 Task: Add Garden Of Life Raw Probiotics Kids to the cart.
Action: Mouse moved to (299, 156)
Screenshot: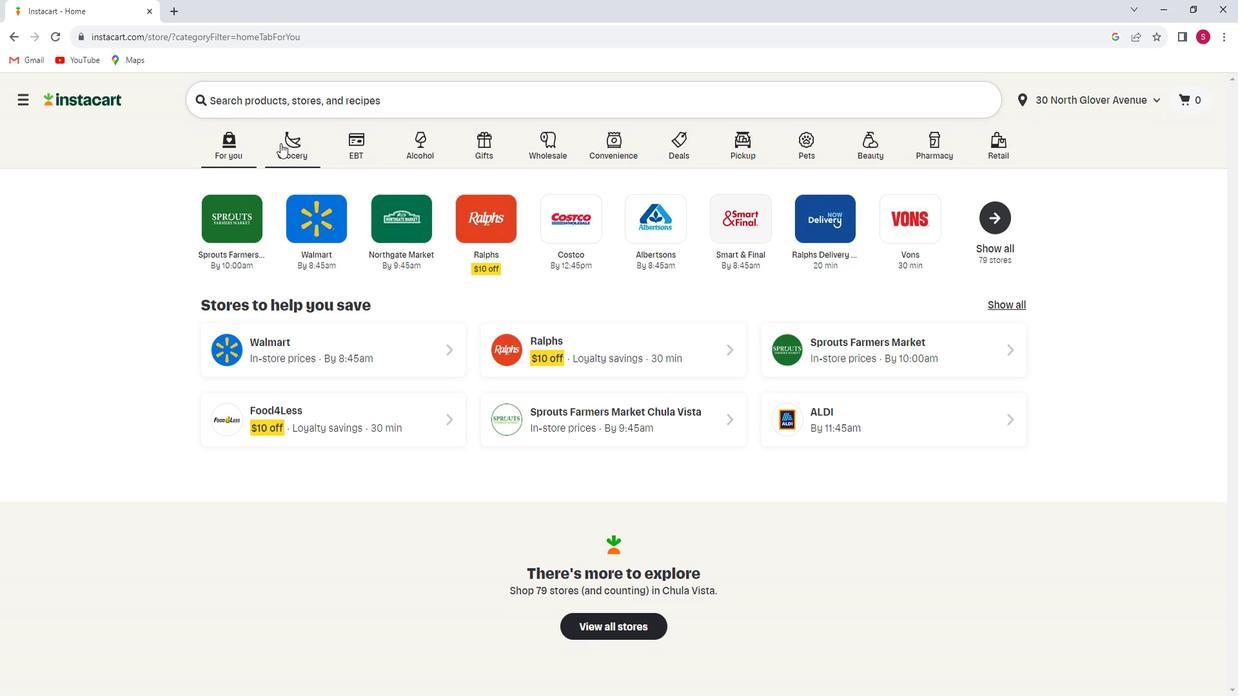 
Action: Mouse pressed left at (299, 156)
Screenshot: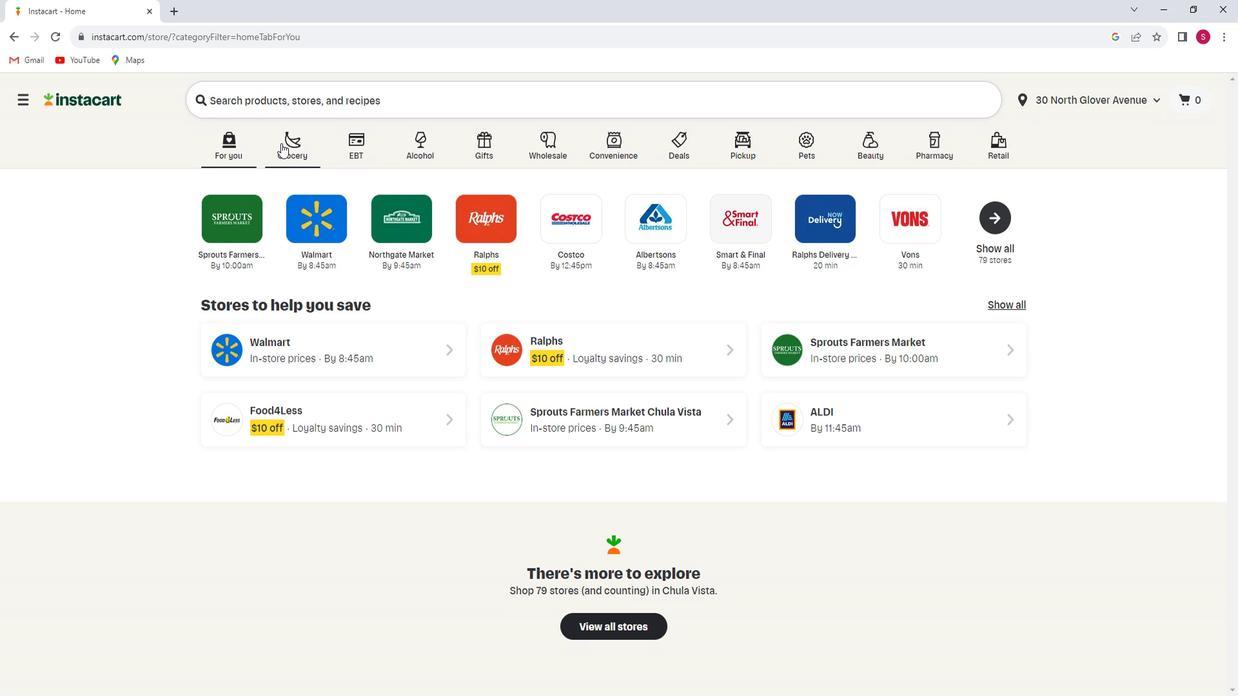 
Action: Mouse moved to (304, 385)
Screenshot: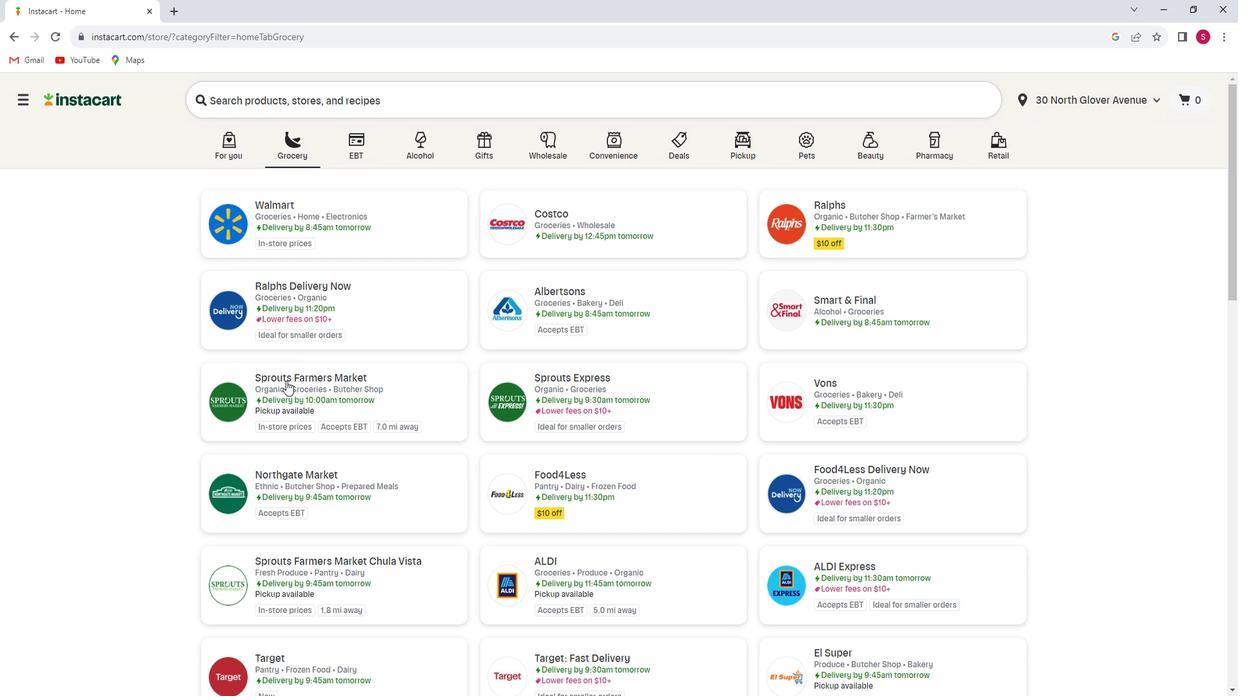 
Action: Mouse pressed left at (304, 385)
Screenshot: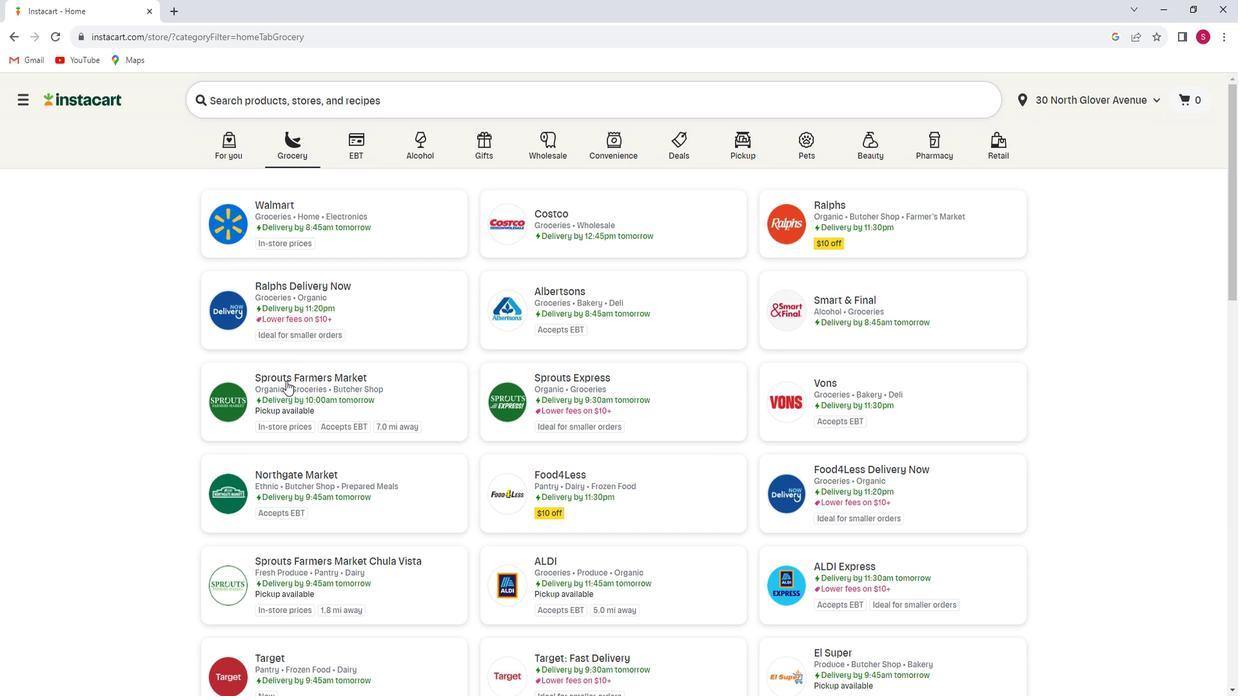 
Action: Mouse moved to (110, 434)
Screenshot: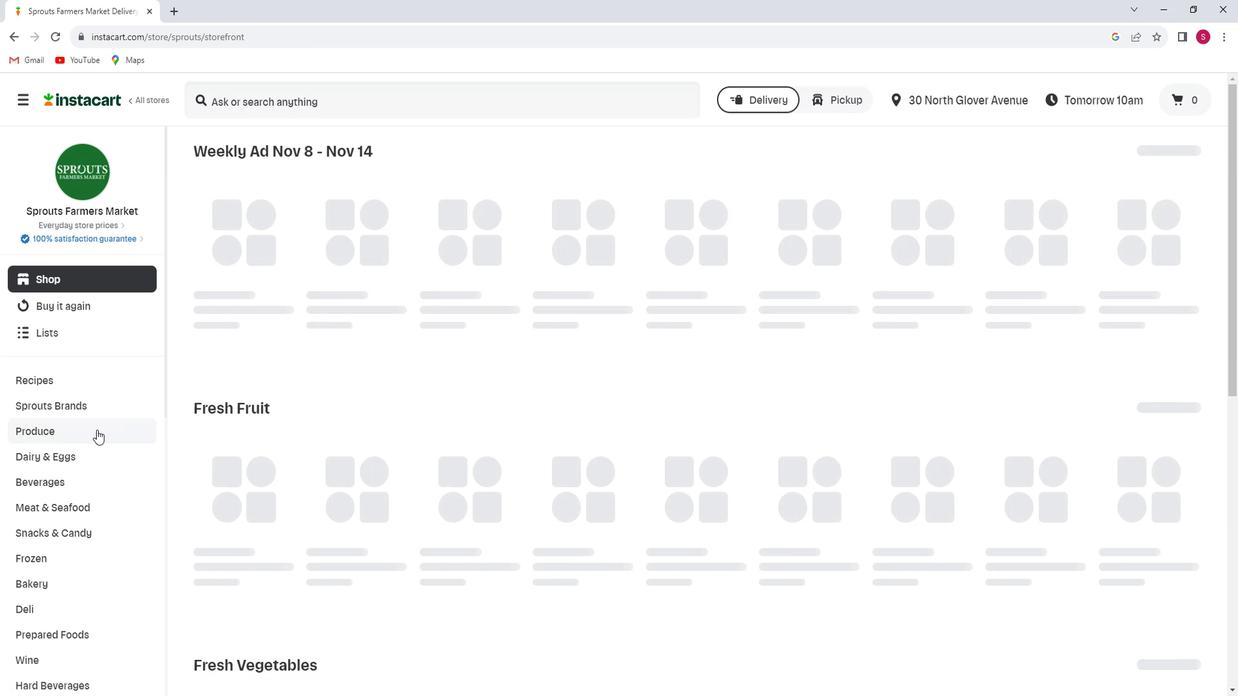 
Action: Mouse scrolled (110, 433) with delta (0, 0)
Screenshot: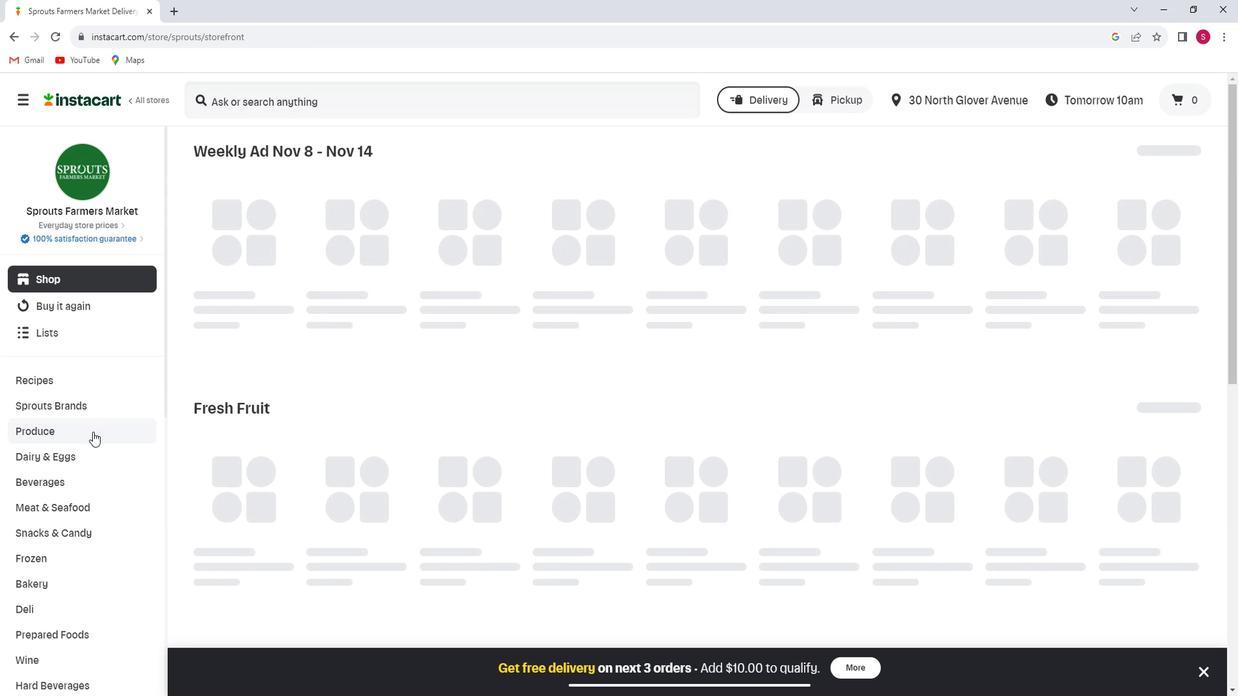 
Action: Mouse scrolled (110, 433) with delta (0, 0)
Screenshot: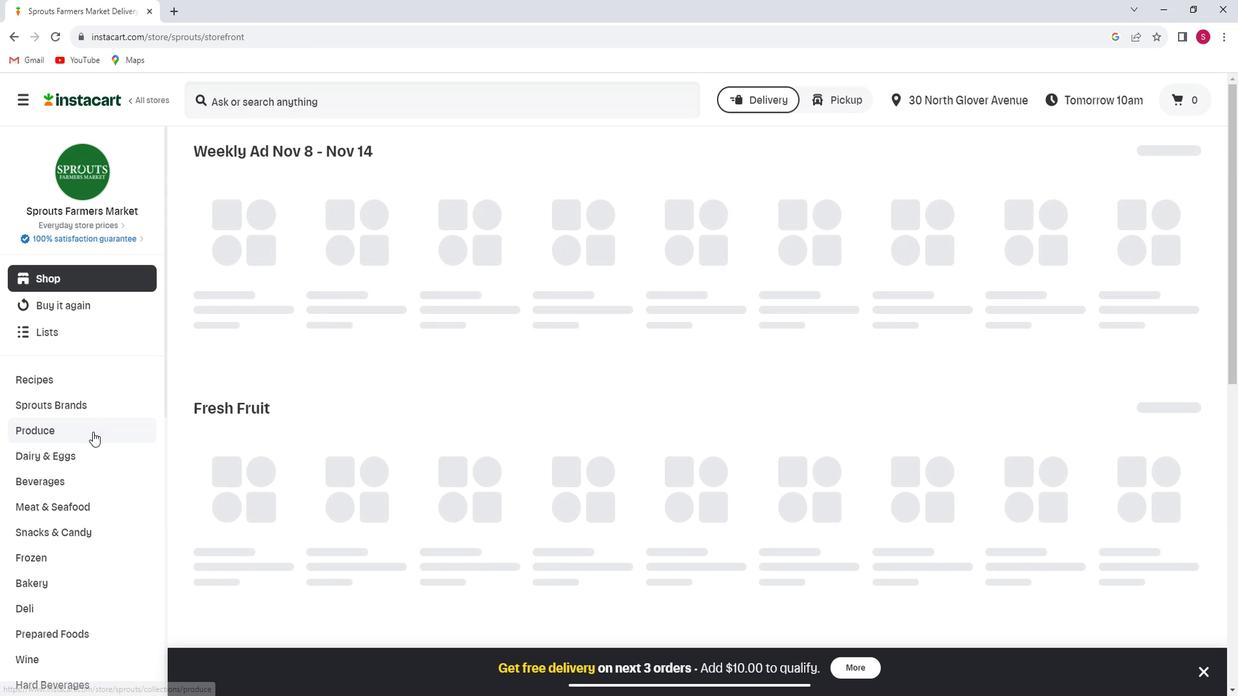 
Action: Mouse scrolled (110, 433) with delta (0, 0)
Screenshot: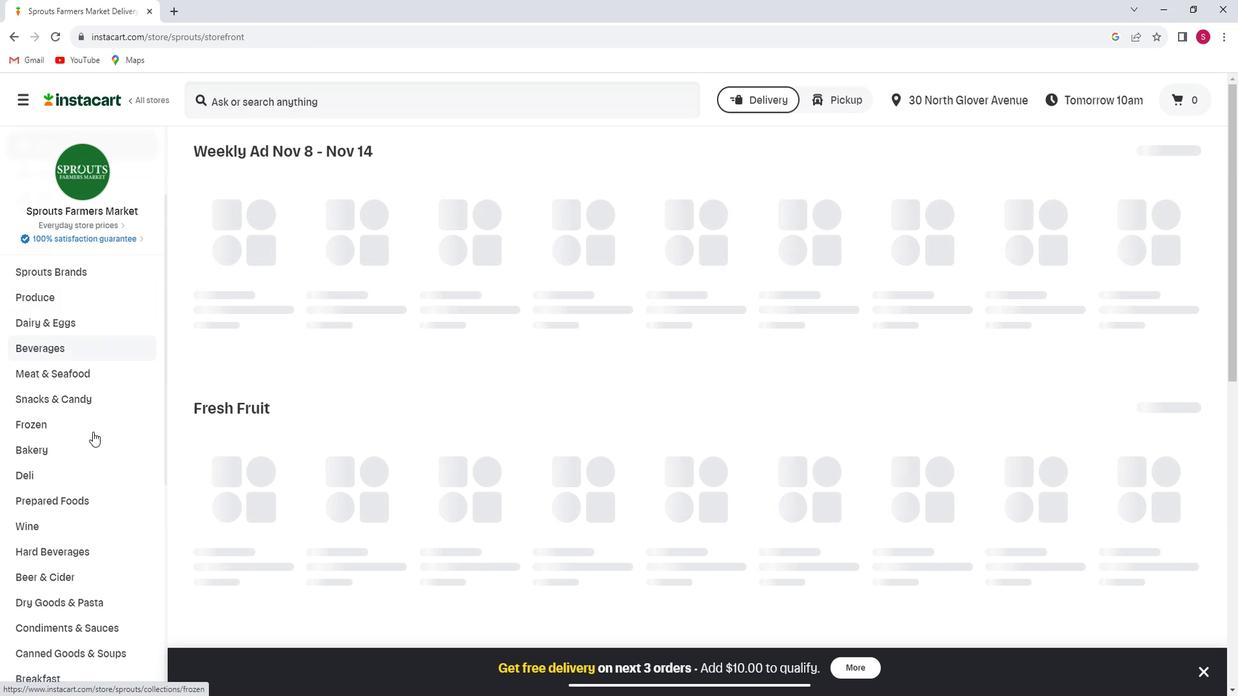 
Action: Mouse scrolled (110, 433) with delta (0, 0)
Screenshot: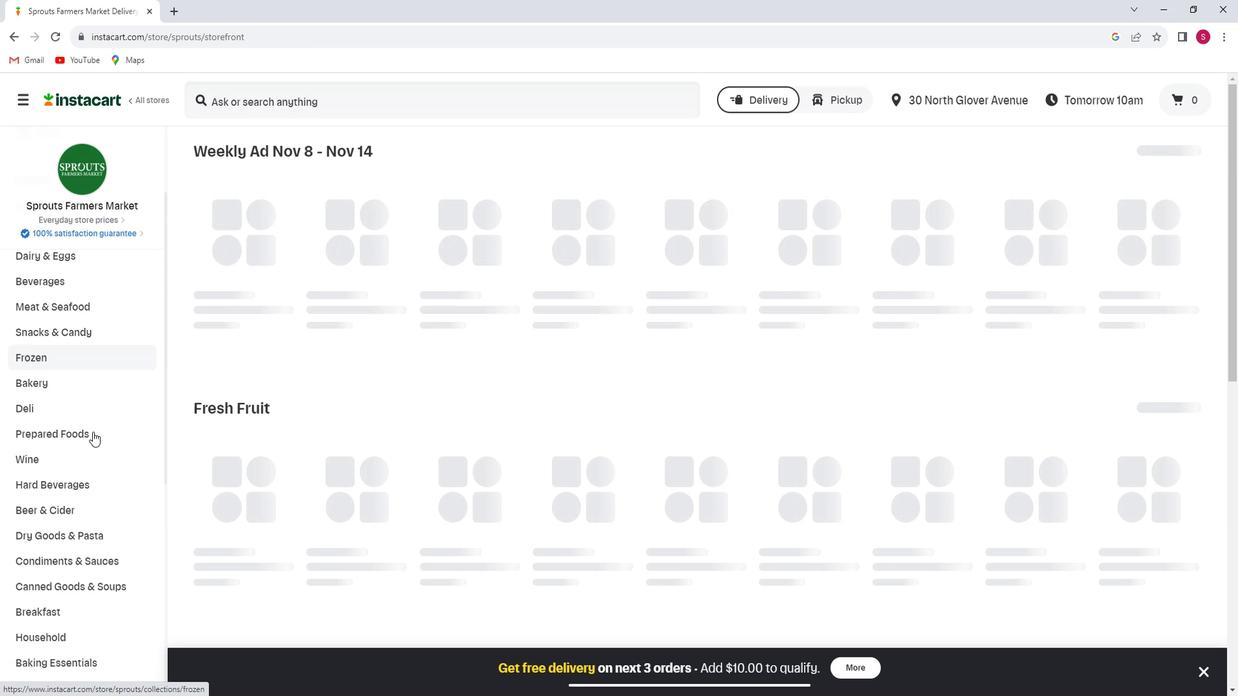 
Action: Mouse scrolled (110, 433) with delta (0, 0)
Screenshot: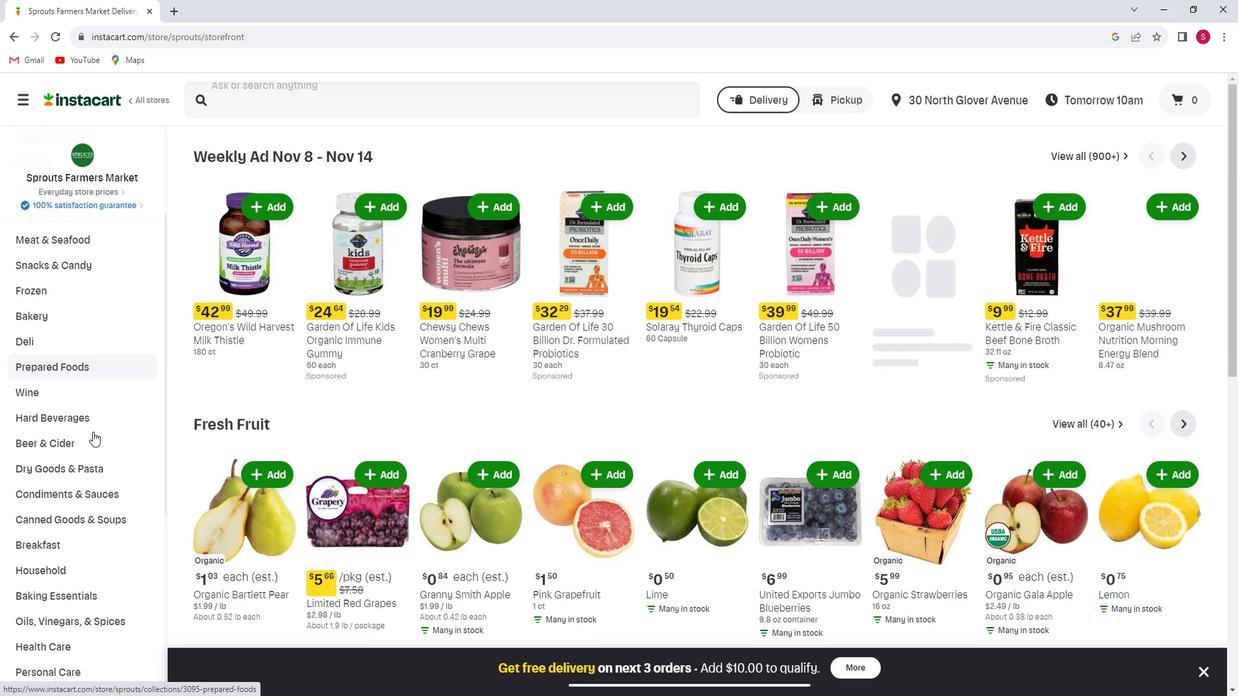 
Action: Mouse scrolled (110, 433) with delta (0, 0)
Screenshot: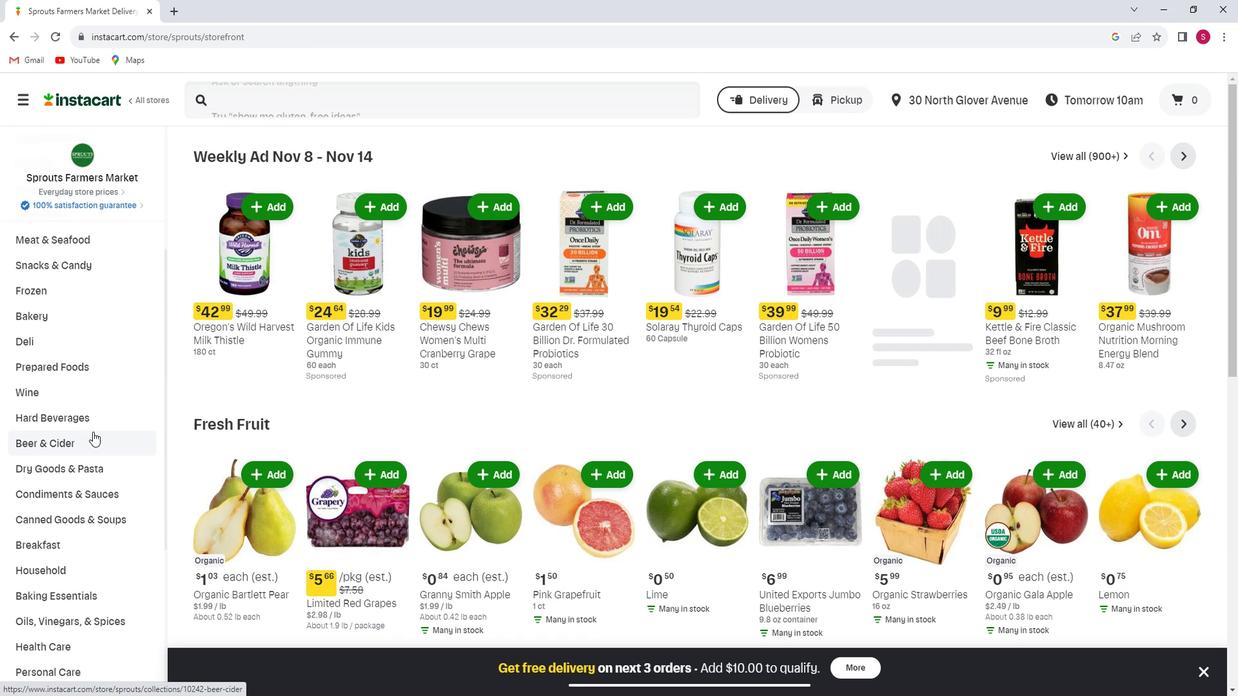 
Action: Mouse scrolled (110, 433) with delta (0, 0)
Screenshot: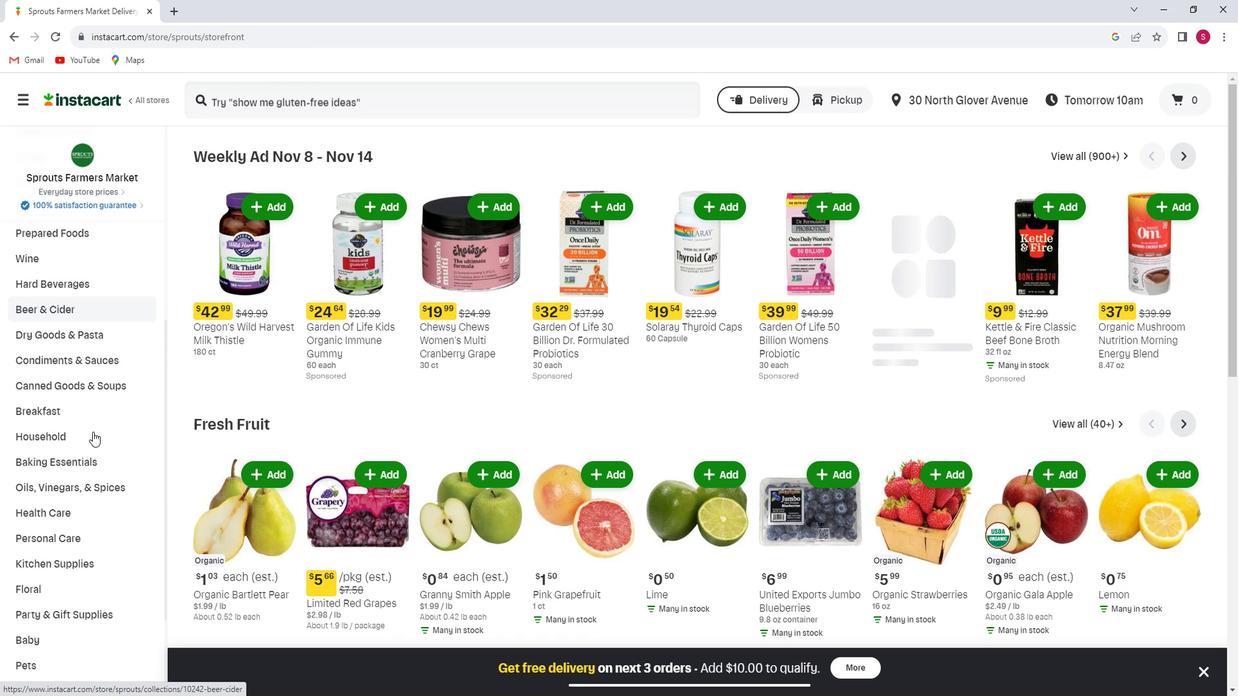 
Action: Mouse scrolled (110, 433) with delta (0, 0)
Screenshot: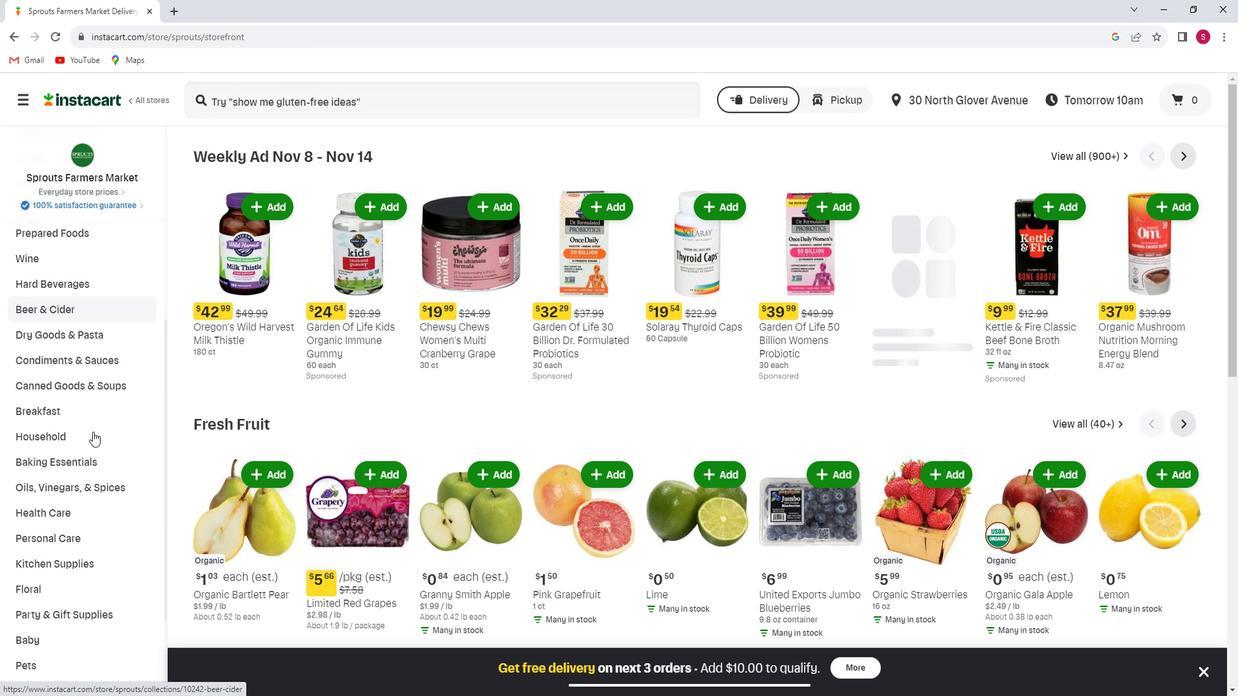 
Action: Mouse moved to (103, 438)
Screenshot: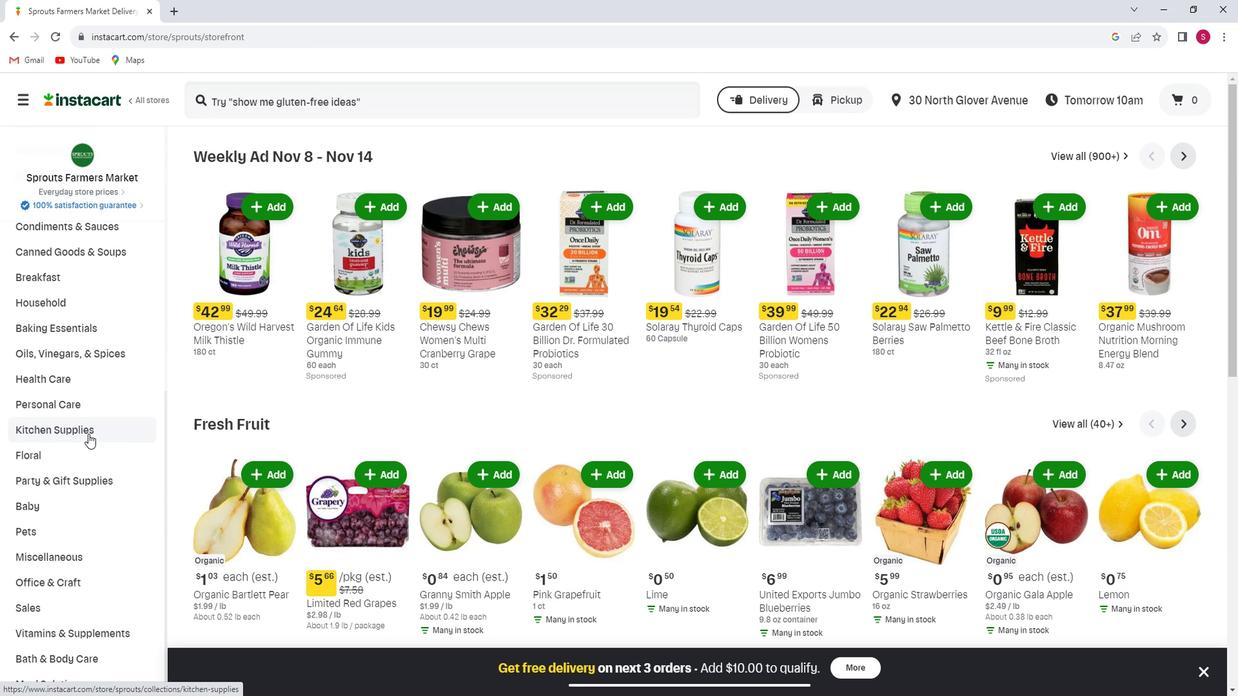 
Action: Mouse scrolled (103, 437) with delta (0, 0)
Screenshot: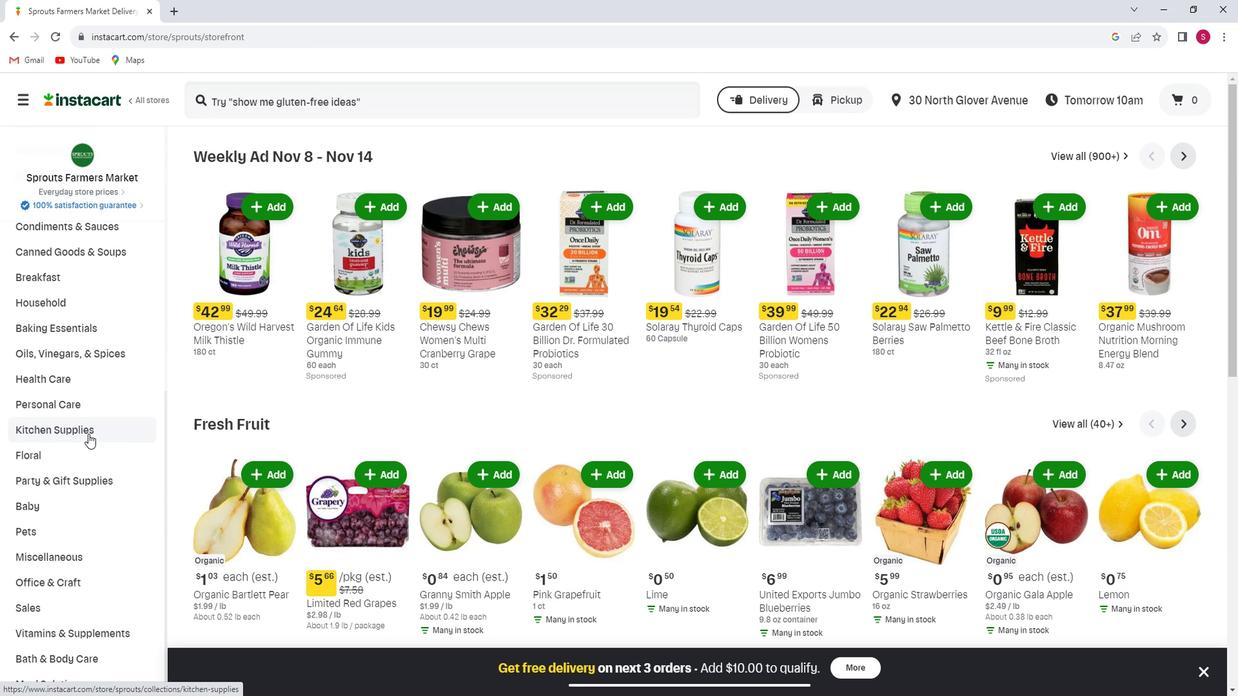 
Action: Mouse moved to (101, 441)
Screenshot: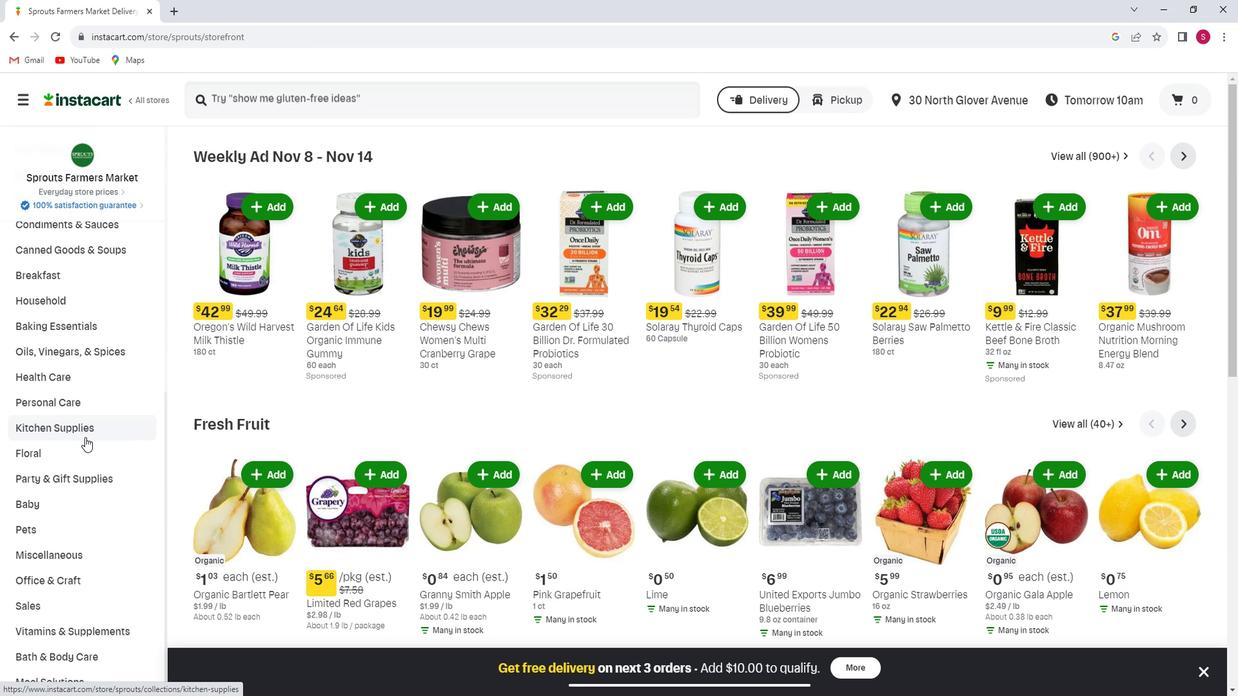 
Action: Mouse scrolled (101, 440) with delta (0, 0)
Screenshot: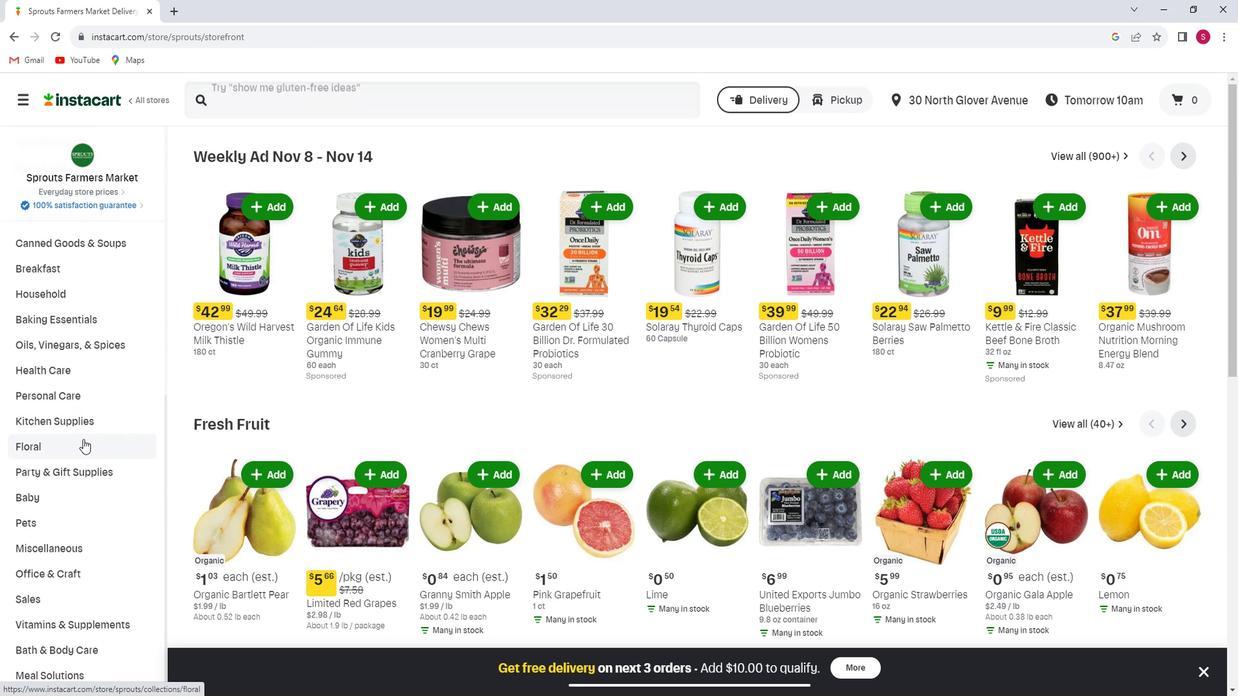 
Action: Mouse moved to (63, 492)
Screenshot: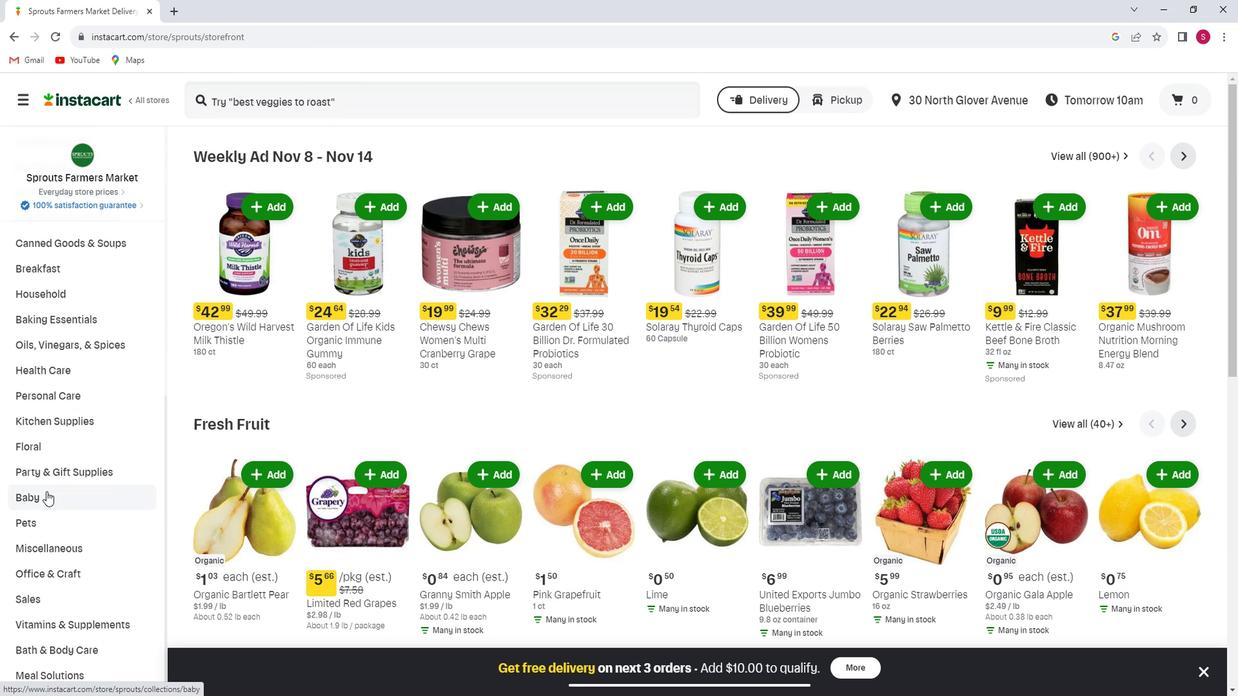 
Action: Mouse pressed left at (63, 492)
Screenshot: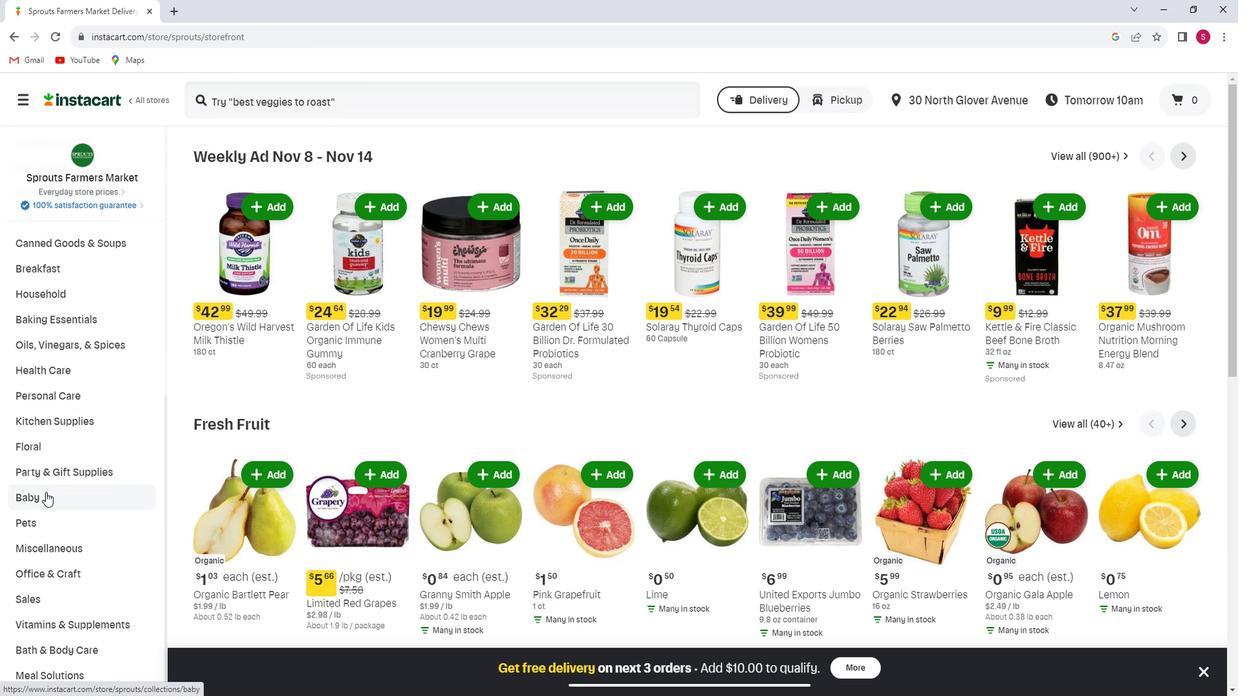 
Action: Mouse moved to (73, 520)
Screenshot: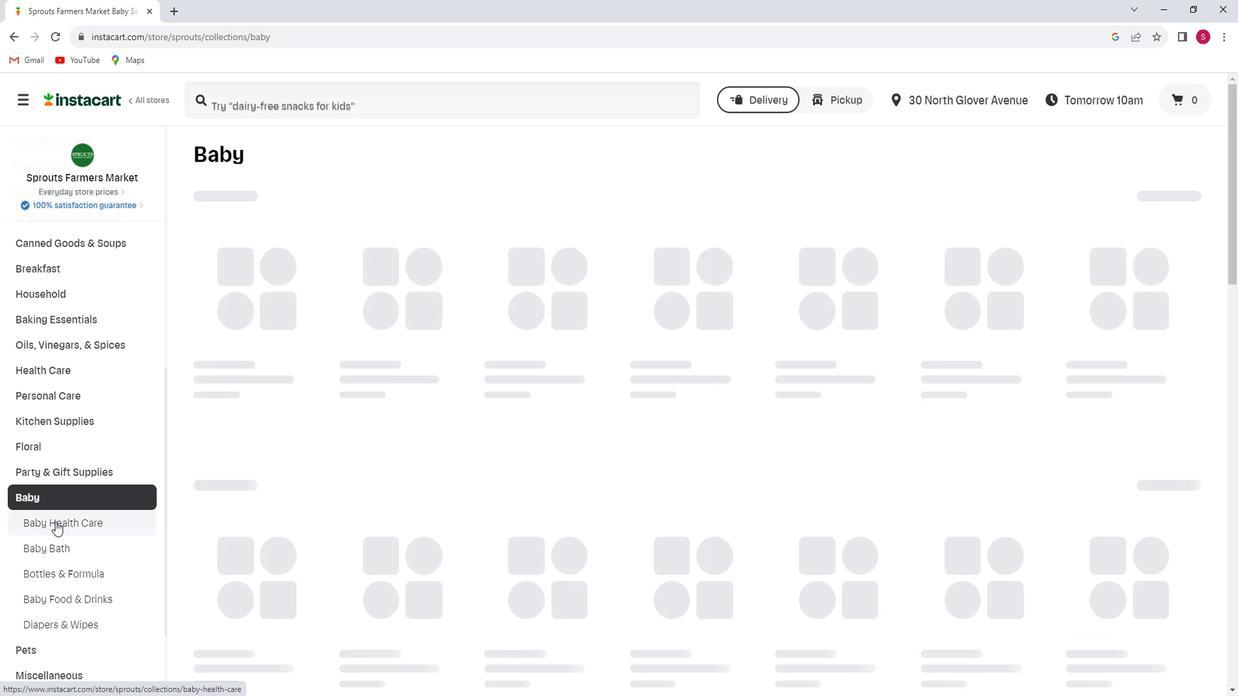 
Action: Mouse pressed left at (73, 520)
Screenshot: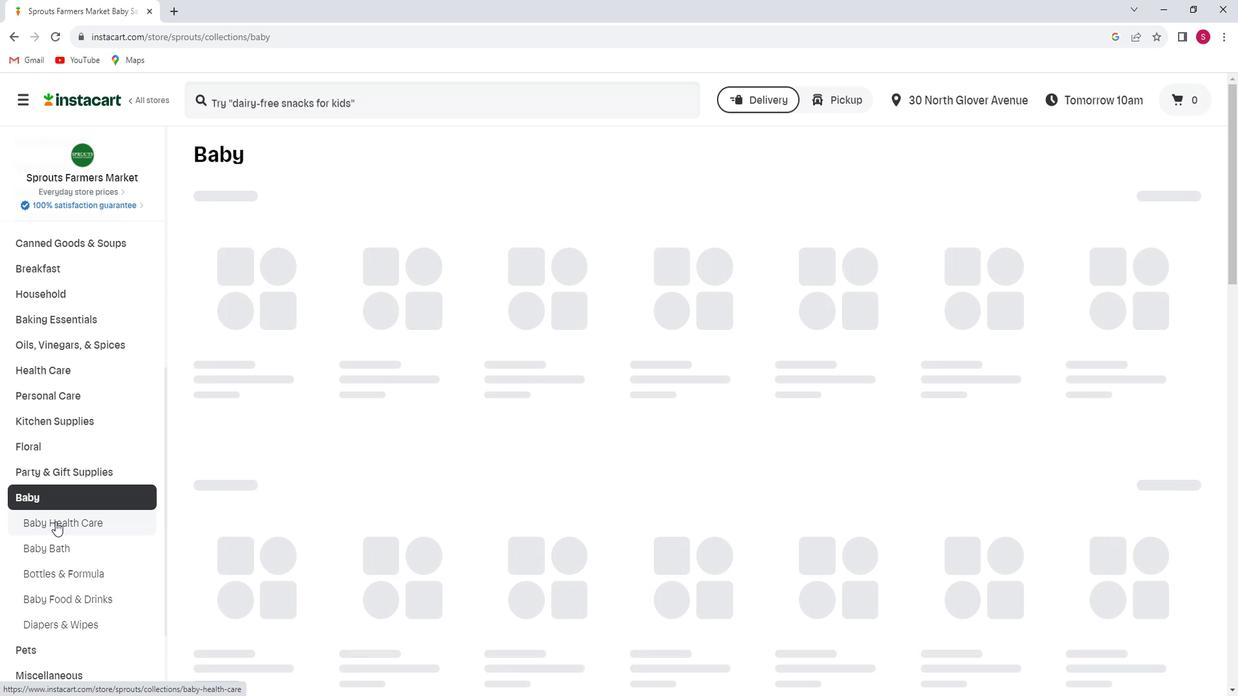 
Action: Mouse moved to (398, 116)
Screenshot: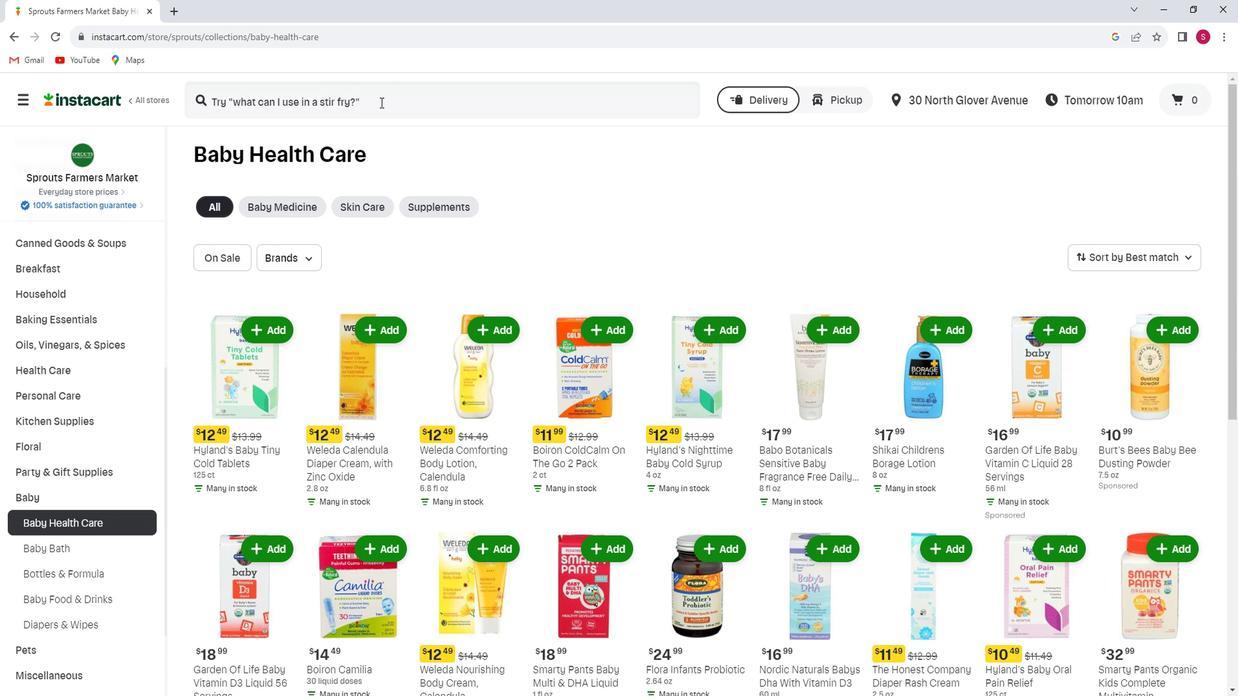 
Action: Mouse pressed left at (398, 116)
Screenshot: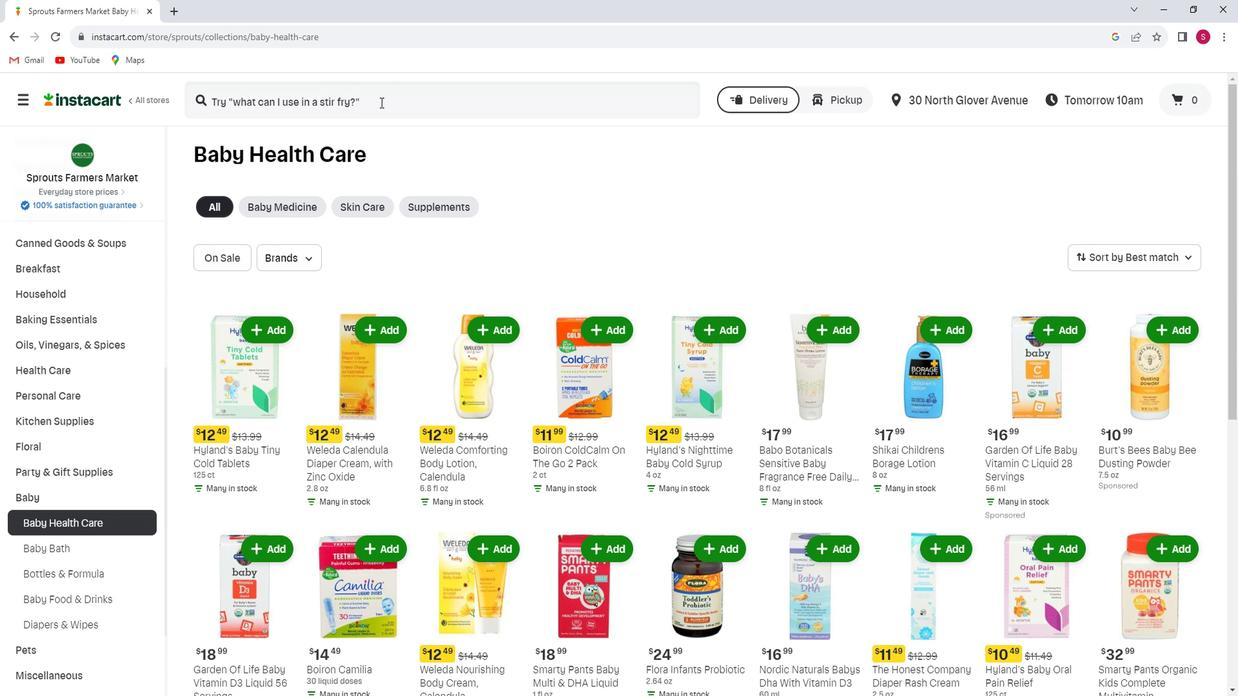 
Action: Key pressed <Key.shift>Garden<Key.space><Key.shift>Of<Key.space><Key.shift>Life<Key.space><Key.shift>Raw<Key.space><Key.shift>Probiotics<Key.space><Key.shift>Kids<Key.enter>
Screenshot: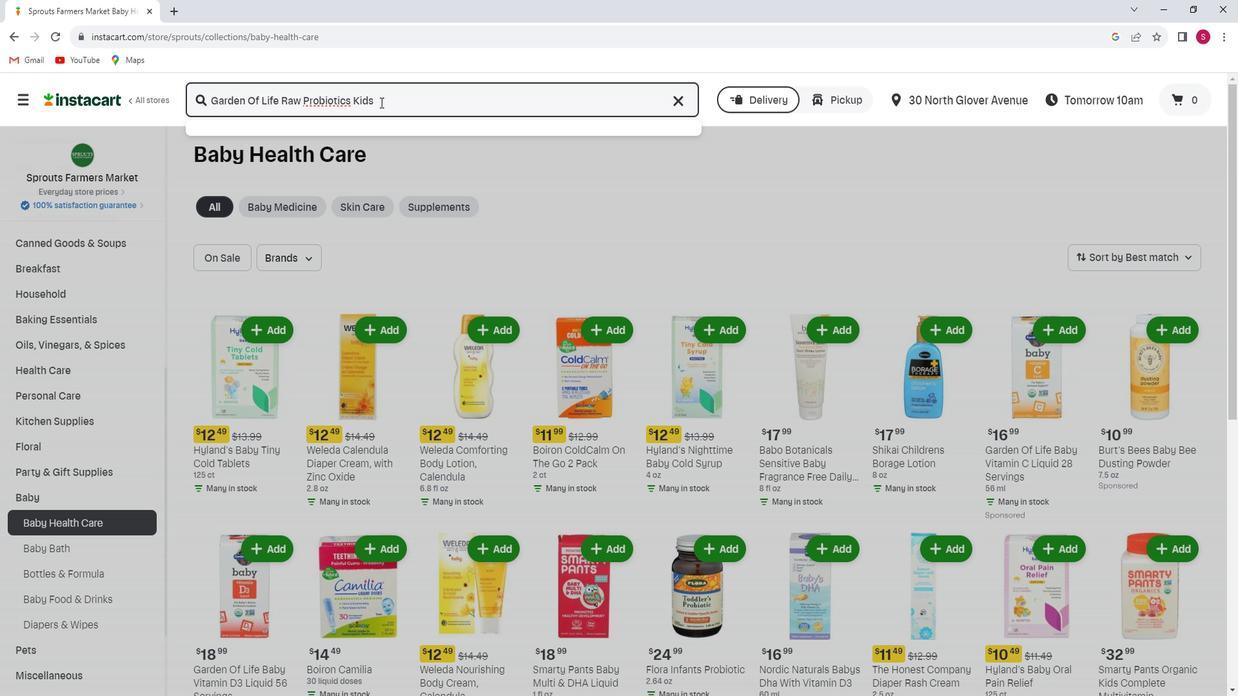 
Action: Mouse moved to (439, 190)
Screenshot: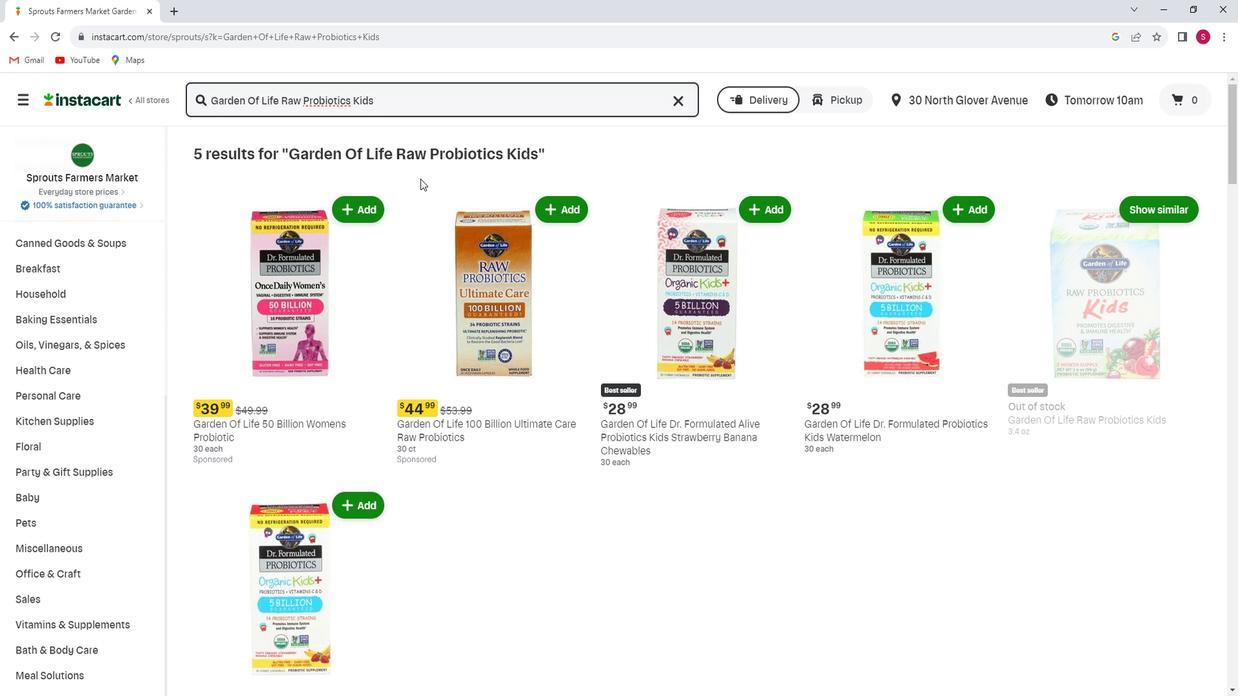 
